 Task: Add Description DS0024 to Card Card0024 in Board Board0021 in Workspace Development in Trello
Action: Mouse moved to (412, 472)
Screenshot: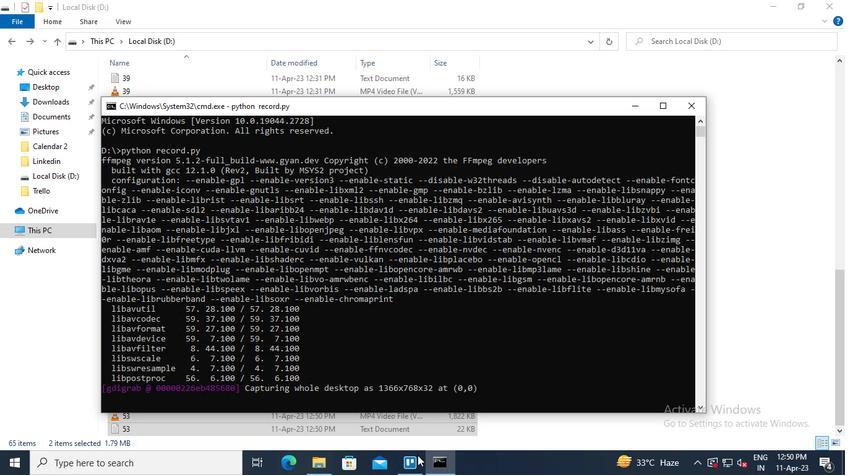 
Action: Mouse pressed left at (412, 472)
Screenshot: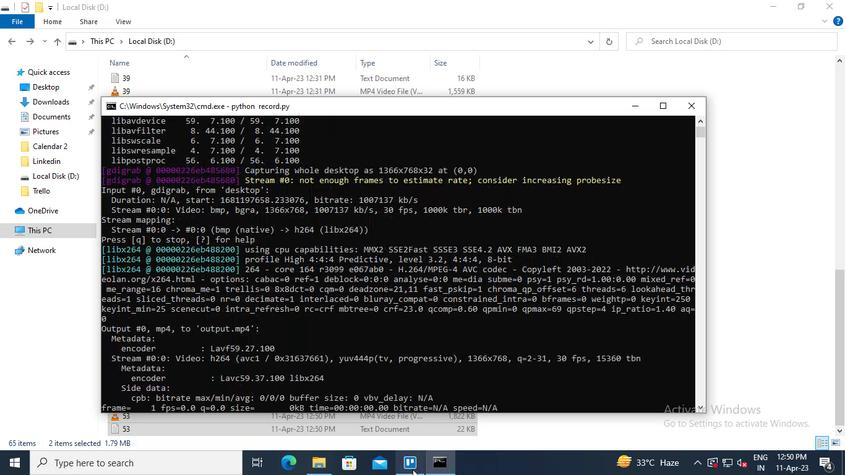 
Action: Mouse moved to (233, 392)
Screenshot: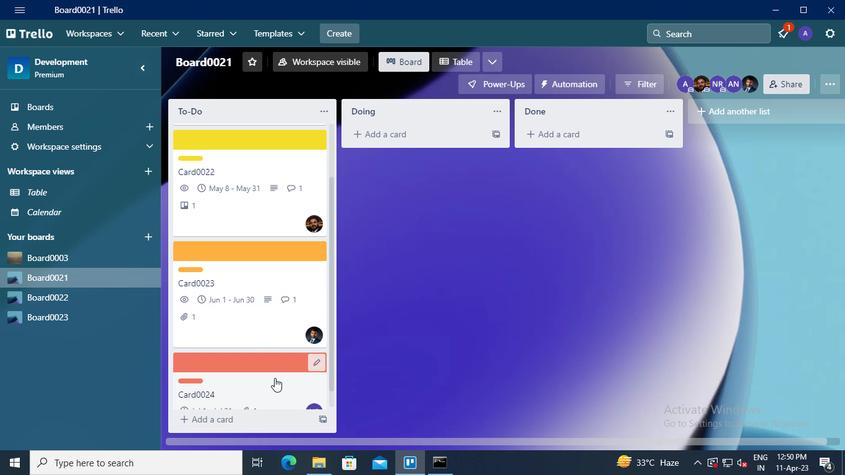 
Action: Mouse pressed left at (233, 392)
Screenshot: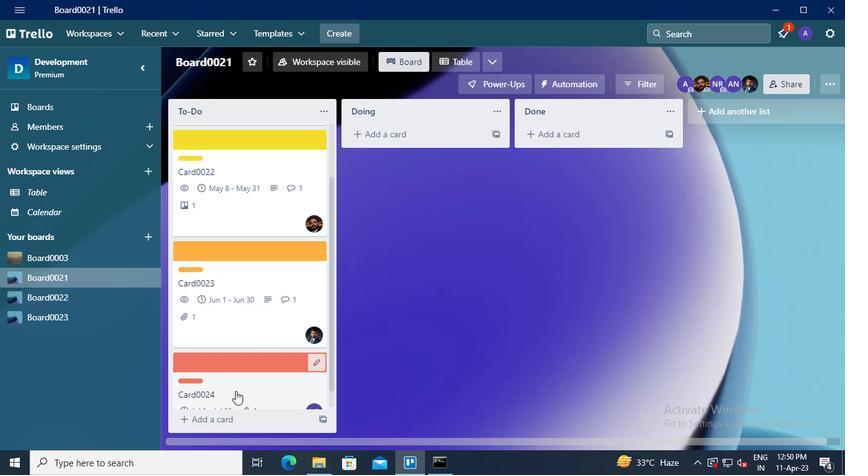 
Action: Mouse moved to (255, 298)
Screenshot: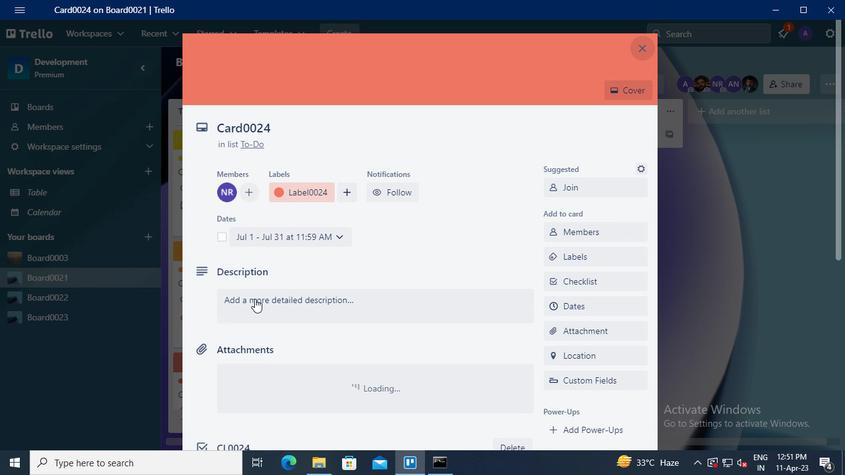 
Action: Mouse pressed left at (255, 298)
Screenshot: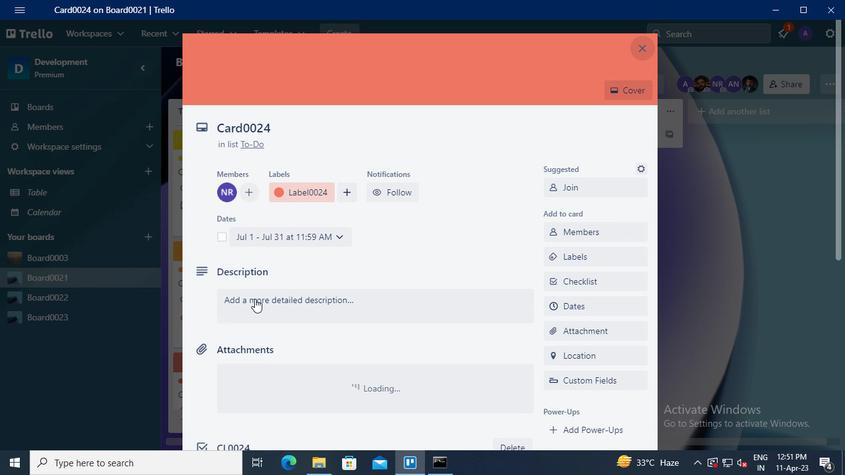 
Action: Keyboard Key.shift
Screenshot: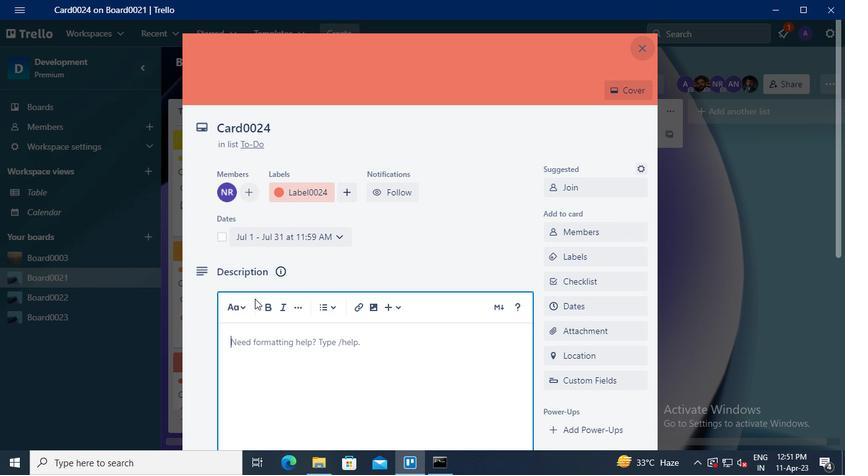 
Action: Keyboard D
Screenshot: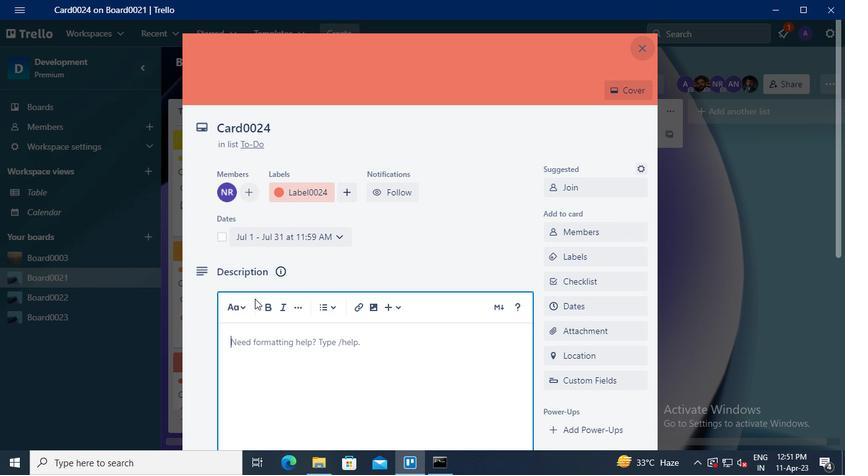 
Action: Keyboard S
Screenshot: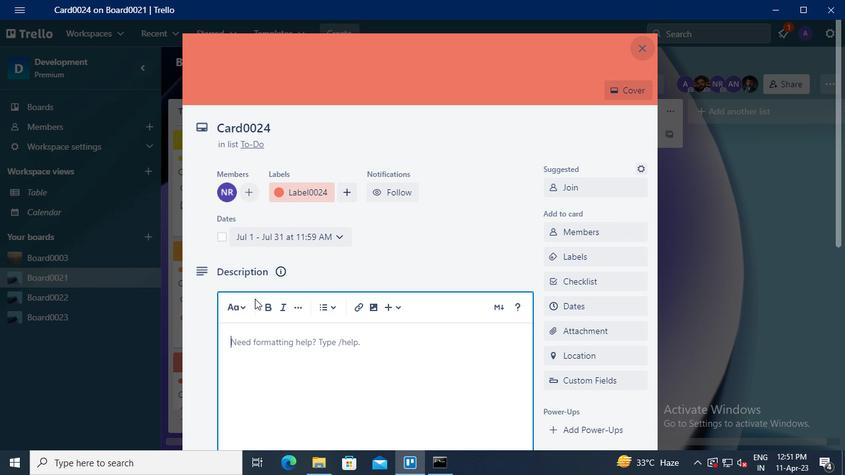 
Action: Keyboard <96>
Screenshot: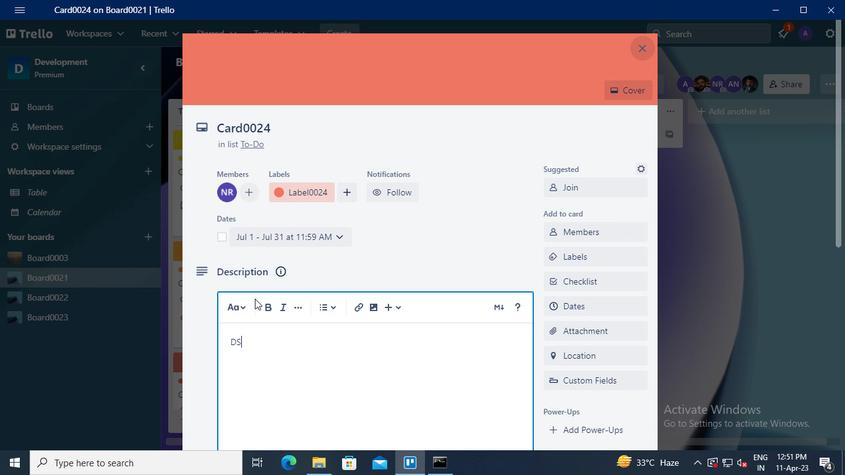 
Action: Keyboard <96>
Screenshot: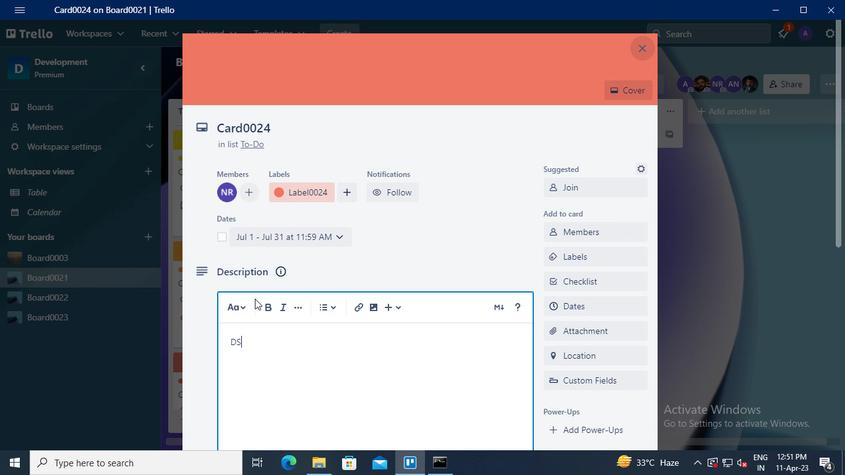 
Action: Keyboard <98>
Screenshot: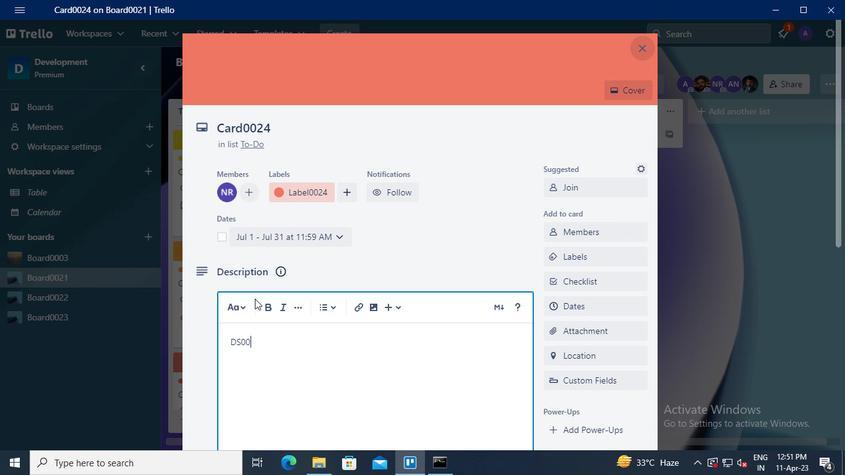 
Action: Keyboard <100>
Screenshot: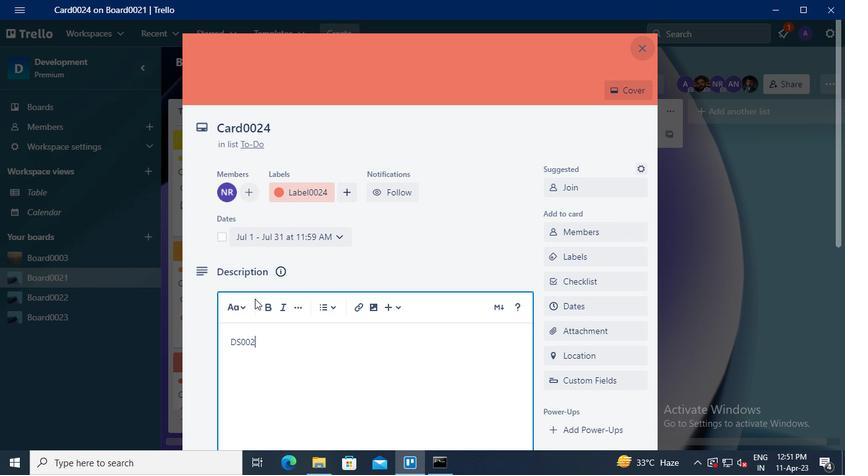
Action: Mouse moved to (232, 287)
Screenshot: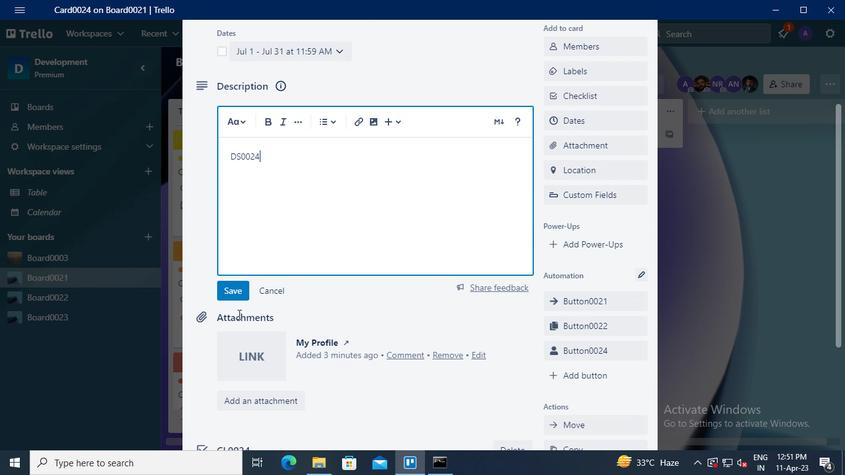 
Action: Mouse pressed left at (232, 287)
Screenshot: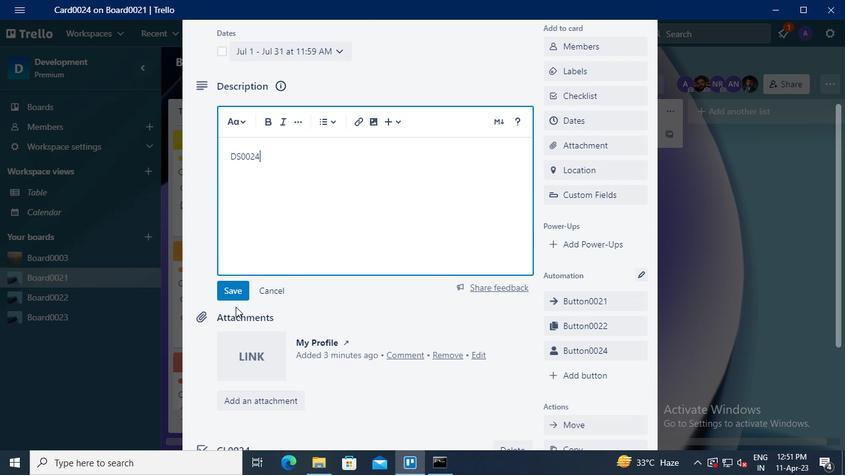 
Action: Mouse moved to (435, 468)
Screenshot: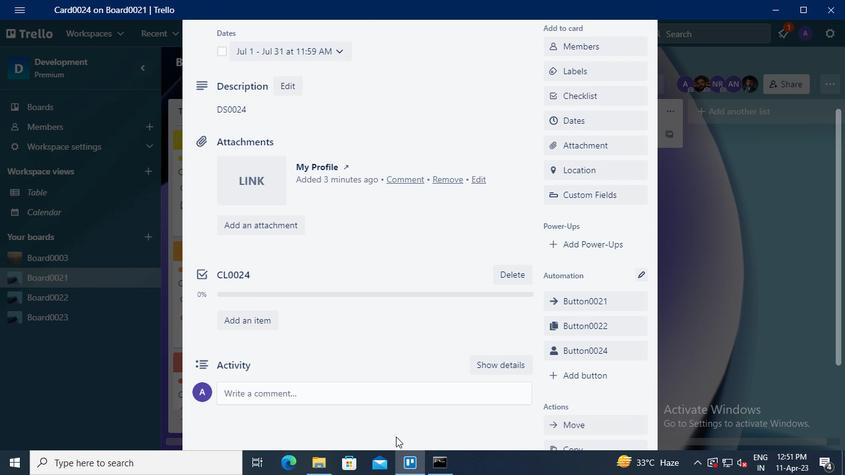 
Action: Mouse pressed left at (435, 468)
Screenshot: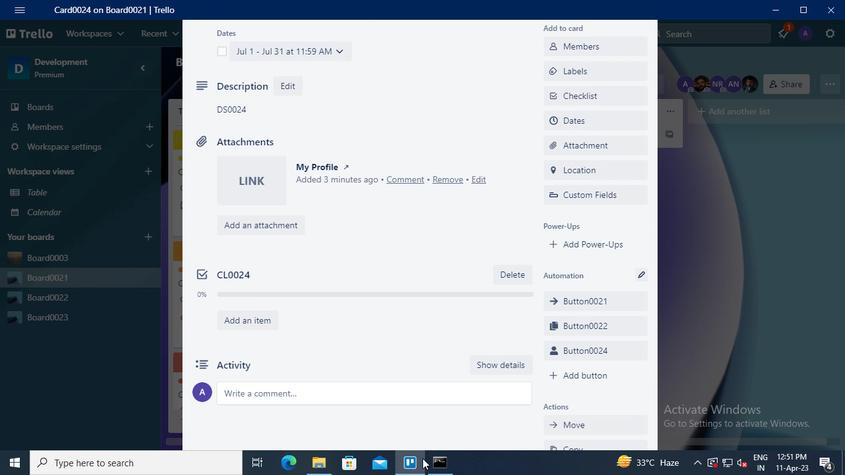 
Action: Mouse moved to (685, 100)
Screenshot: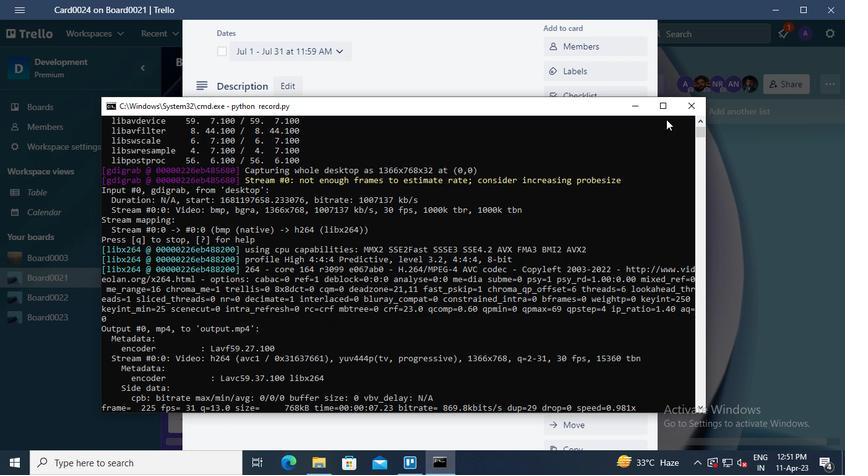 
Action: Mouse pressed left at (685, 100)
Screenshot: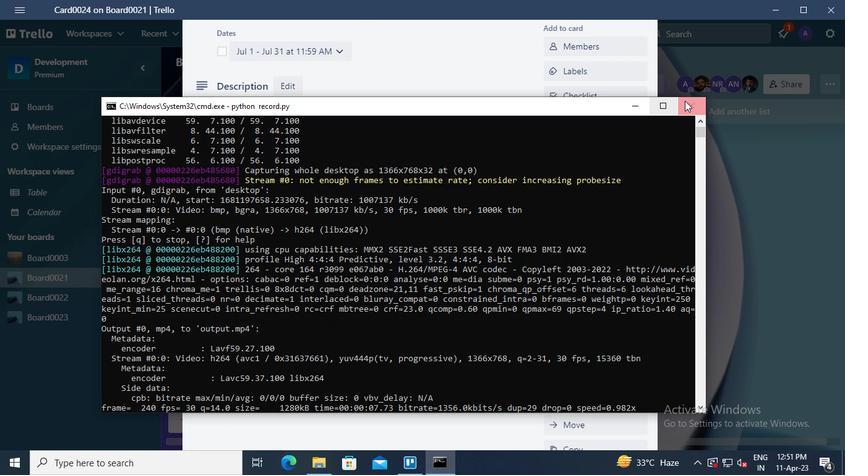 
